 Task: Check the average views per listing of furnished in the last 3 years.
Action: Mouse moved to (841, 192)
Screenshot: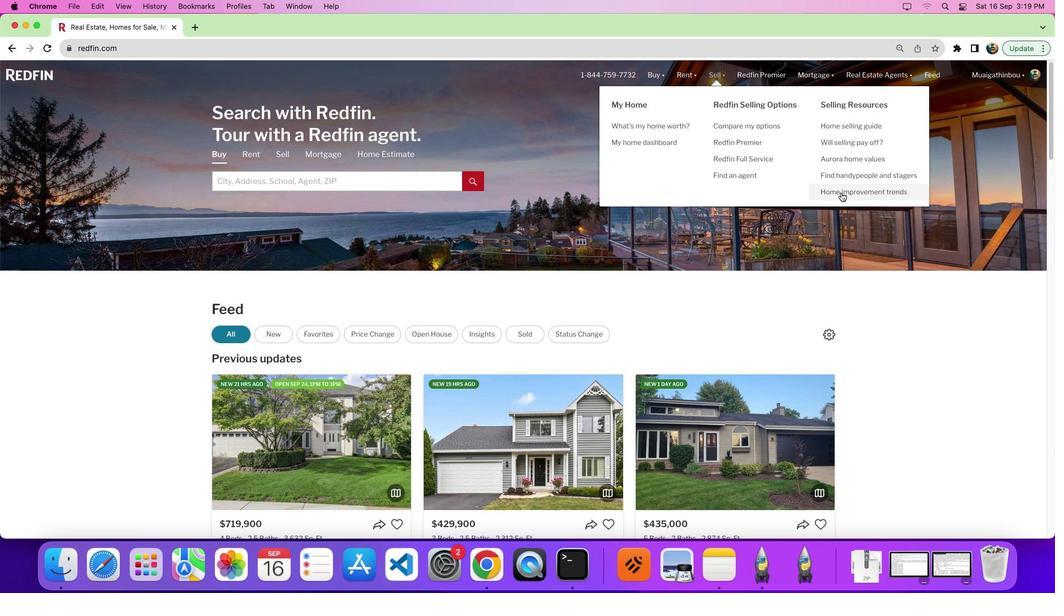 
Action: Mouse pressed left at (841, 192)
Screenshot: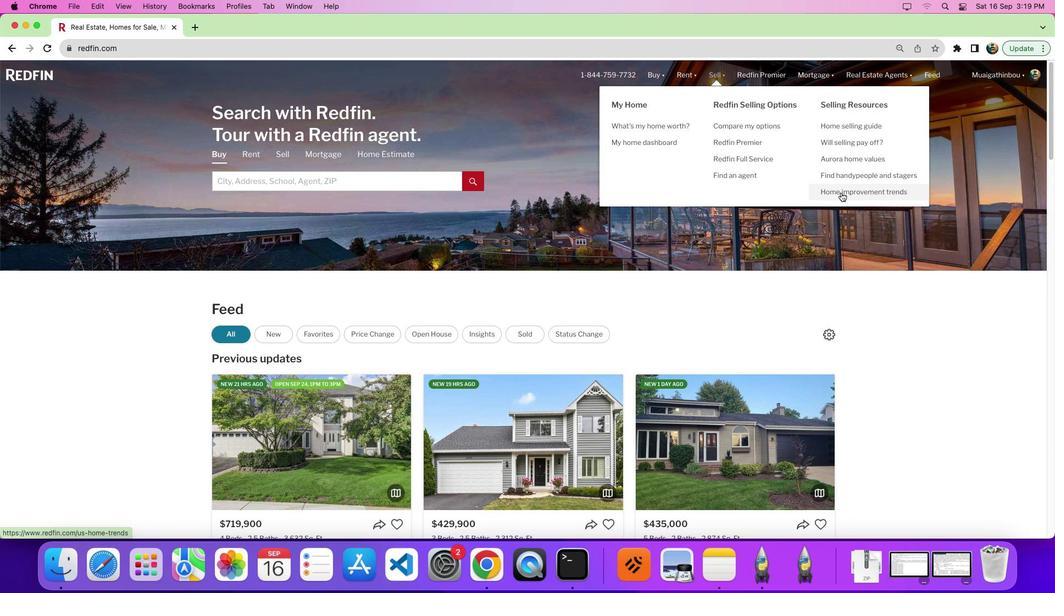 
Action: Mouse pressed left at (841, 192)
Screenshot: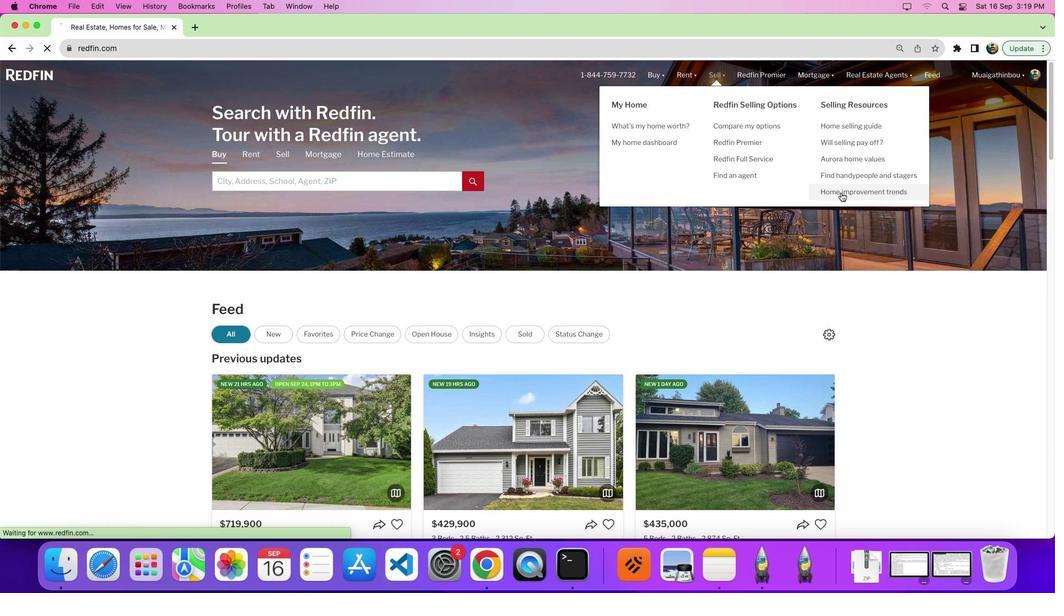 
Action: Mouse moved to (289, 212)
Screenshot: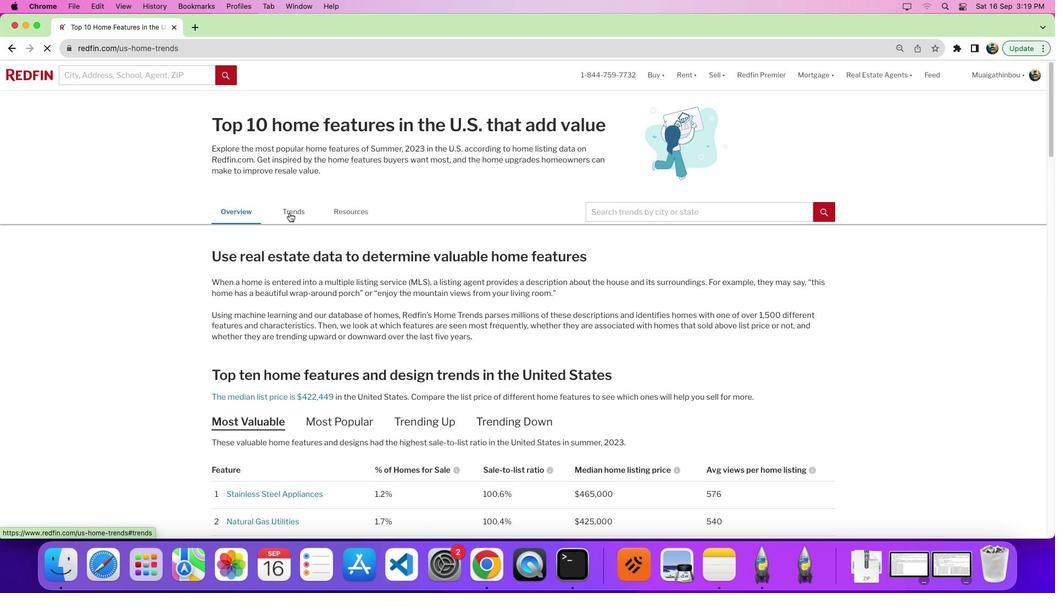 
Action: Mouse pressed left at (289, 212)
Screenshot: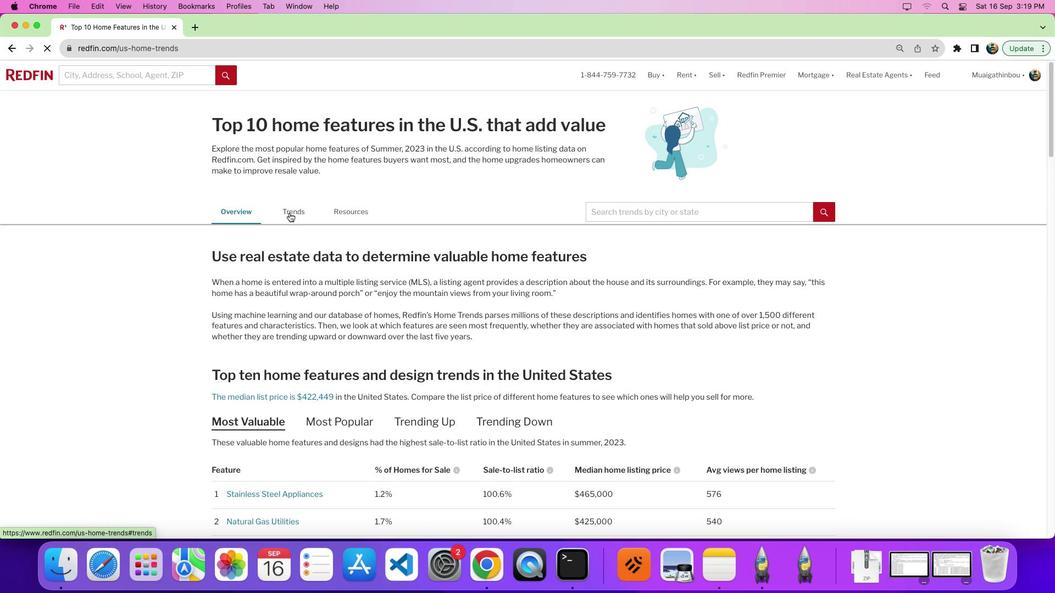 
Action: Mouse moved to (523, 235)
Screenshot: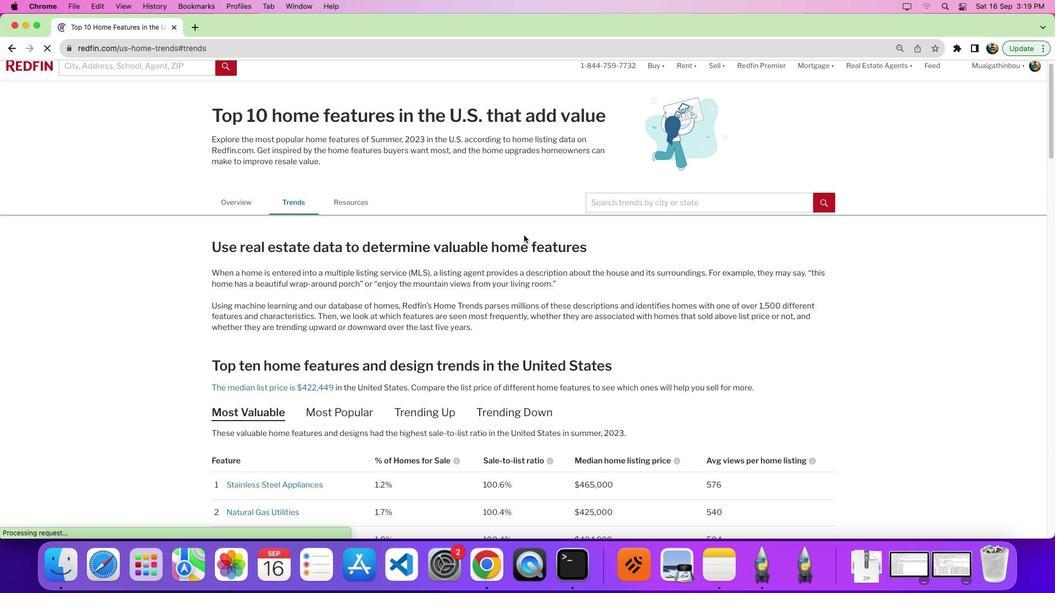 
Action: Mouse scrolled (523, 235) with delta (0, 0)
Screenshot: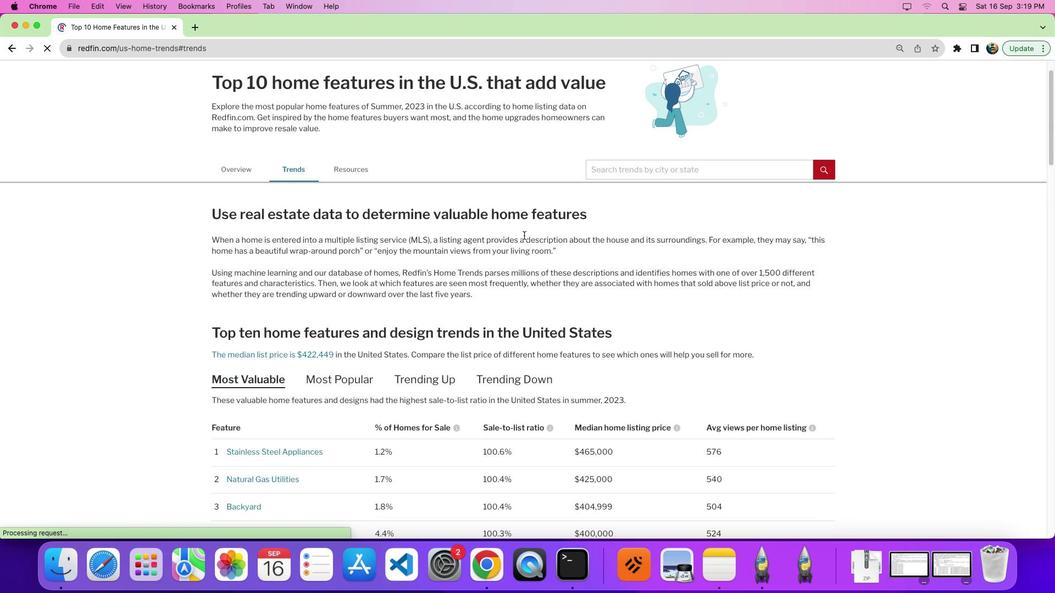 
Action: Mouse scrolled (523, 235) with delta (0, 0)
Screenshot: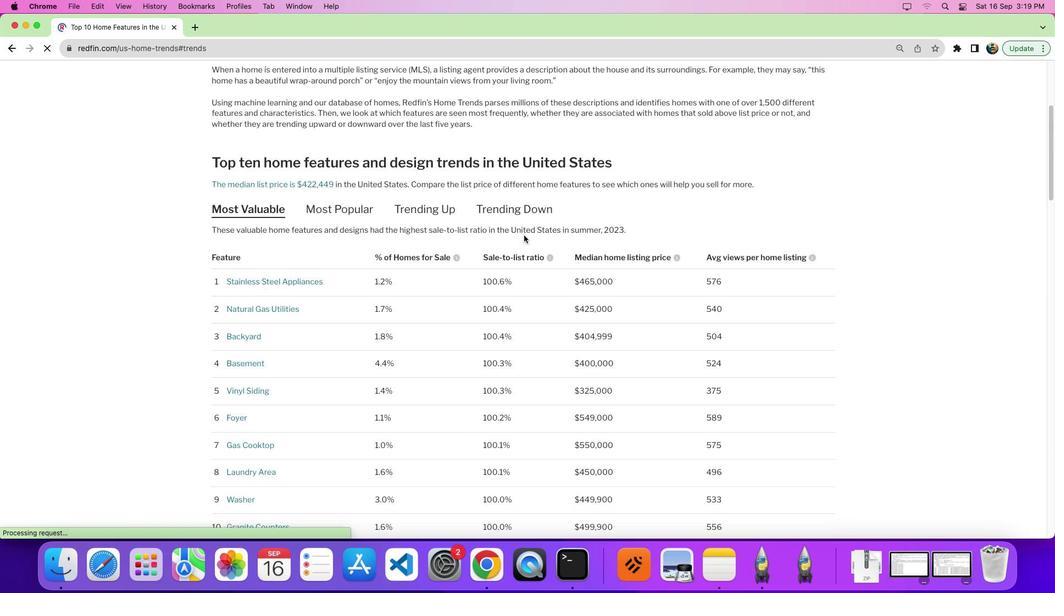 
Action: Mouse scrolled (523, 235) with delta (0, -4)
Screenshot: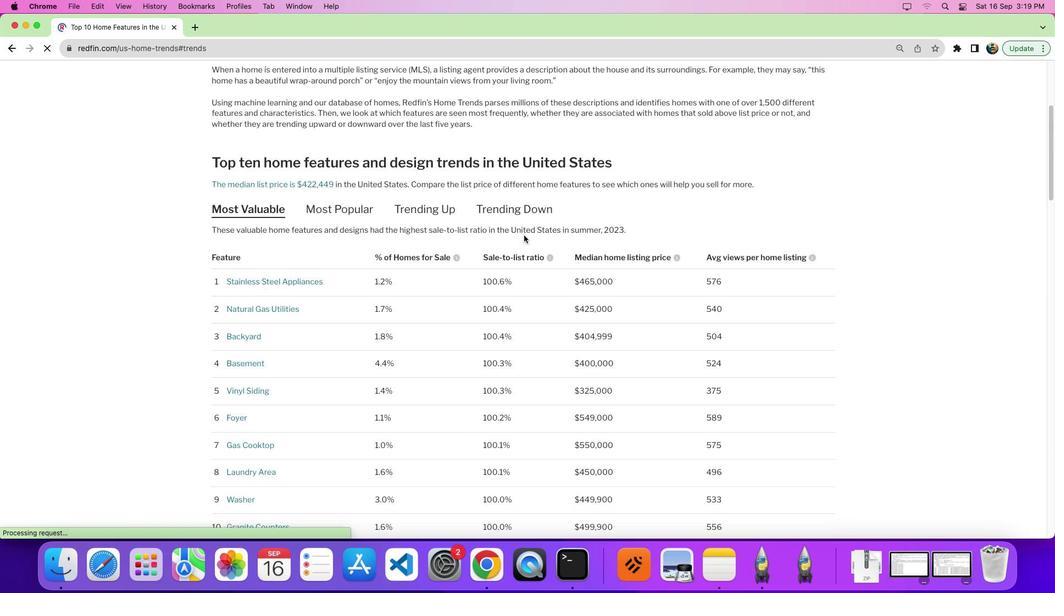
Action: Mouse moved to (524, 235)
Screenshot: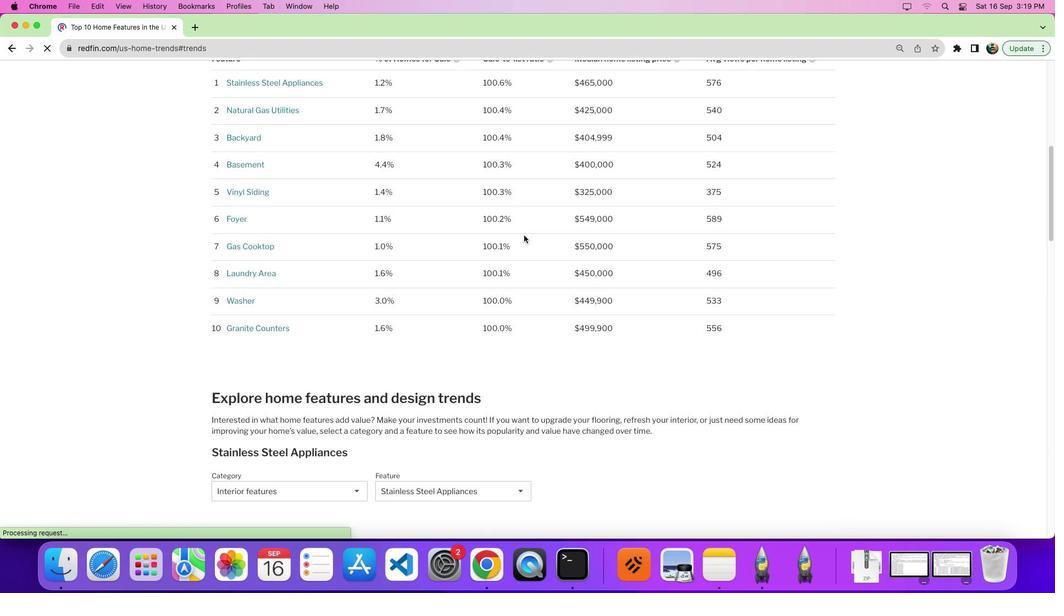 
Action: Mouse scrolled (524, 235) with delta (0, -5)
Screenshot: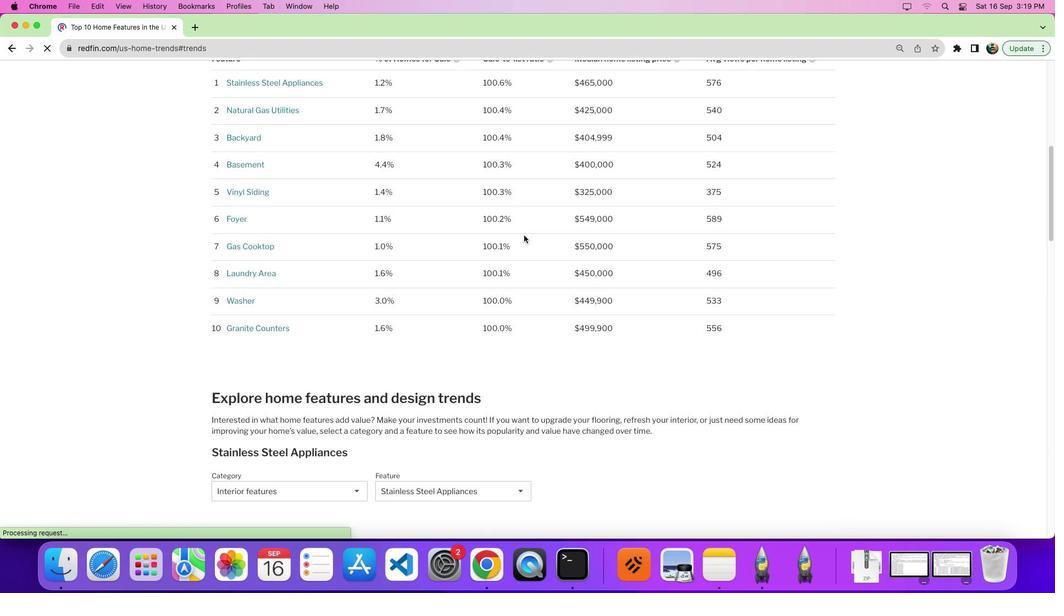 
Action: Mouse scrolled (524, 235) with delta (0, 0)
Screenshot: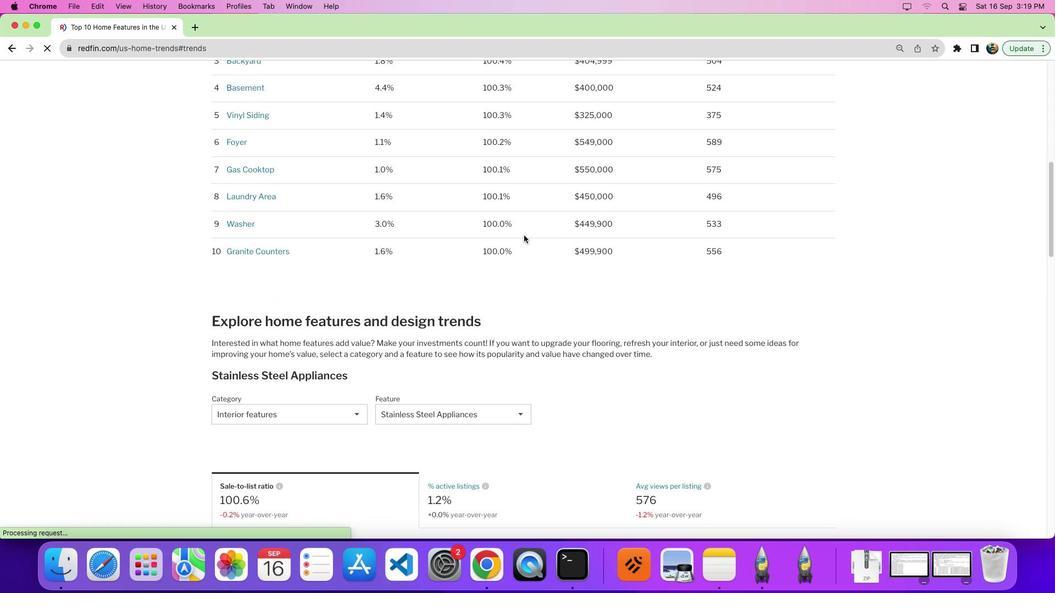 
Action: Mouse scrolled (524, 235) with delta (0, 0)
Screenshot: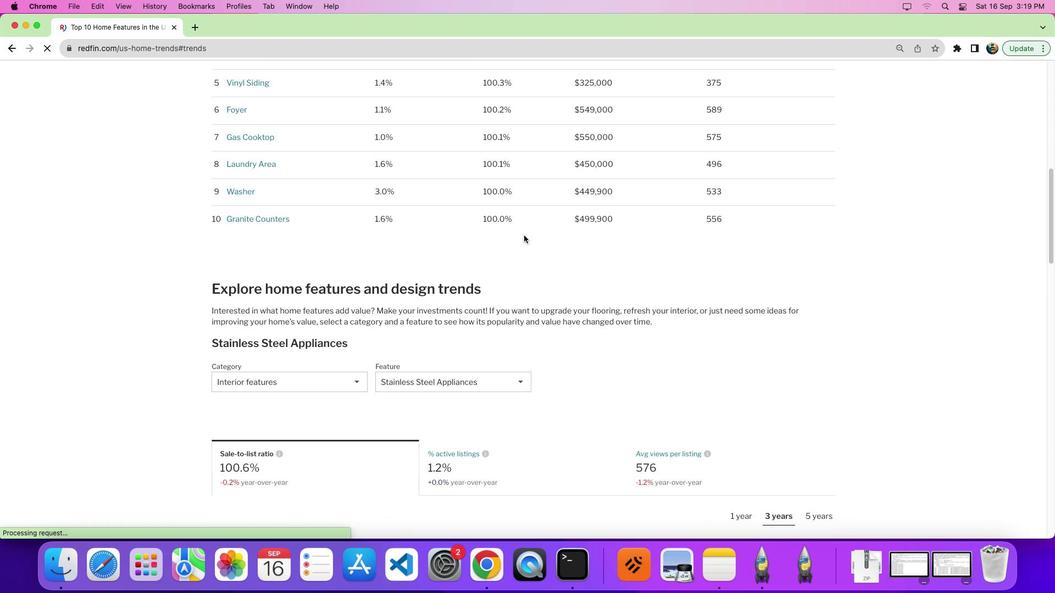 
Action: Mouse scrolled (524, 235) with delta (0, -3)
Screenshot: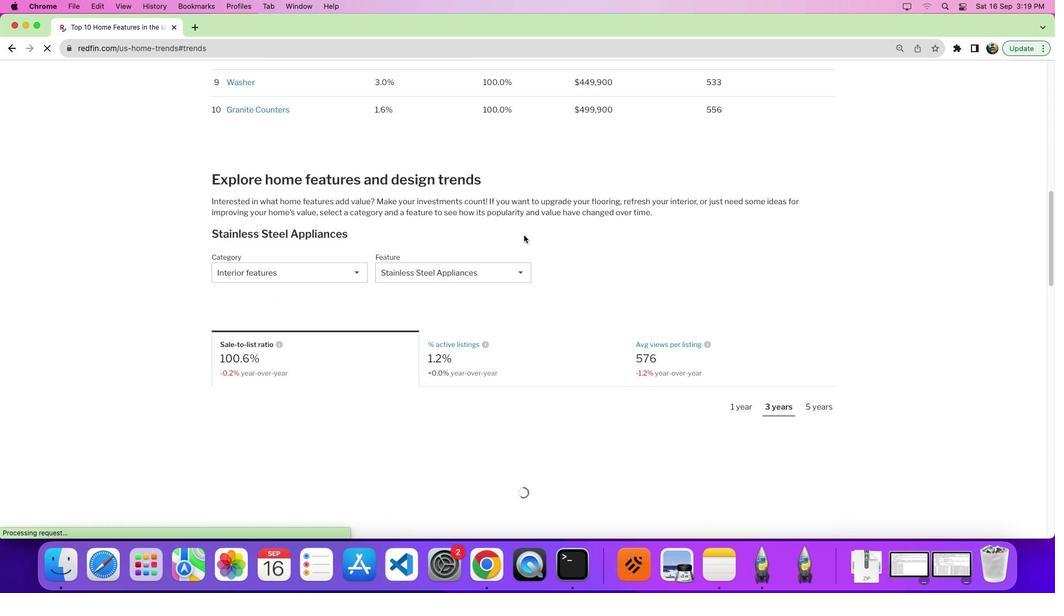 
Action: Mouse moved to (429, 223)
Screenshot: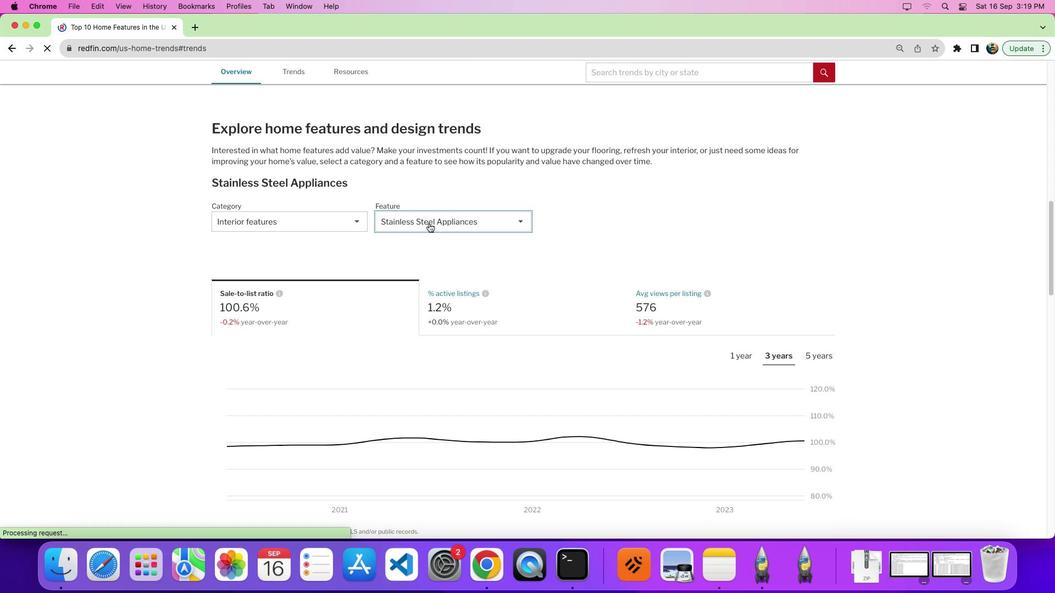
Action: Mouse pressed left at (429, 223)
Screenshot: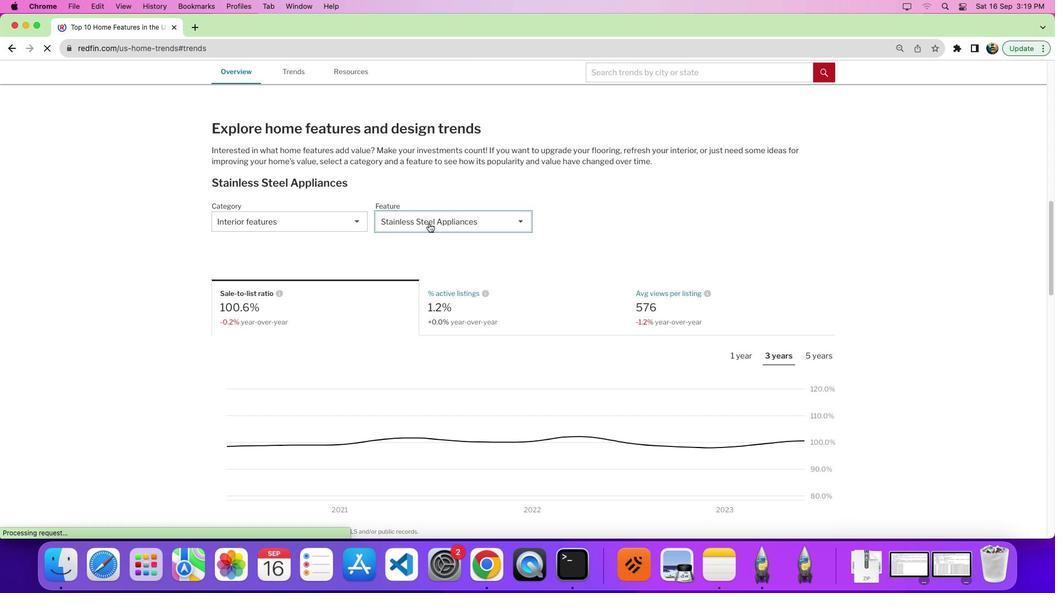 
Action: Mouse moved to (527, 284)
Screenshot: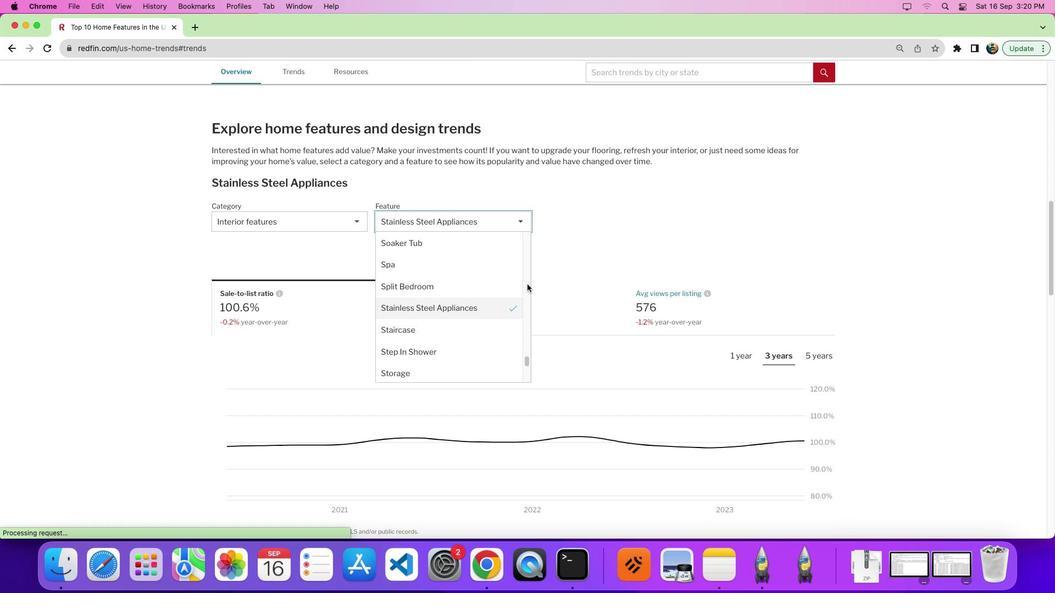 
Action: Mouse pressed left at (527, 284)
Screenshot: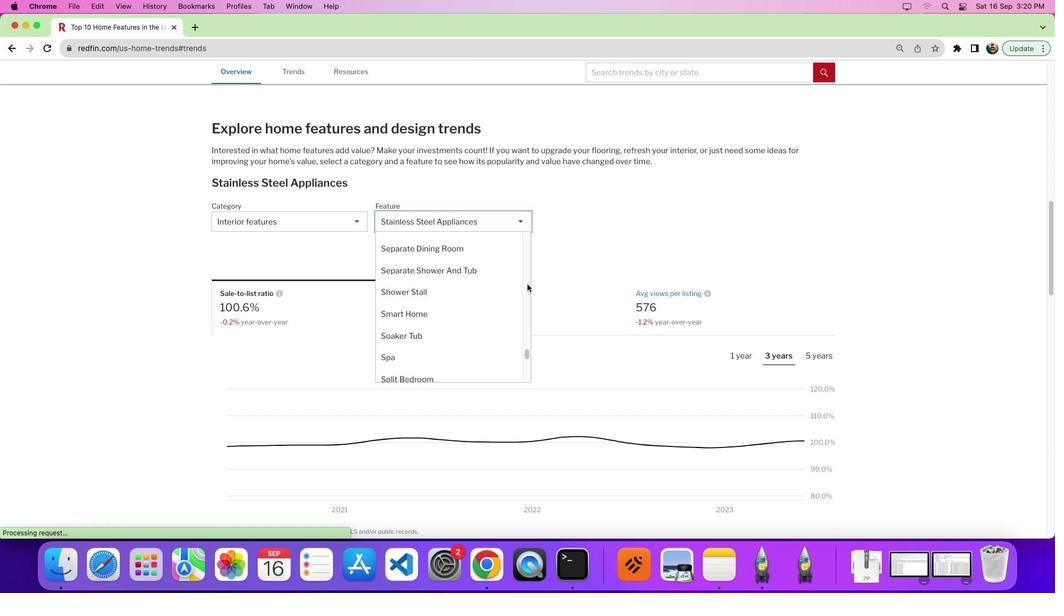 
Action: Mouse moved to (529, 289)
Screenshot: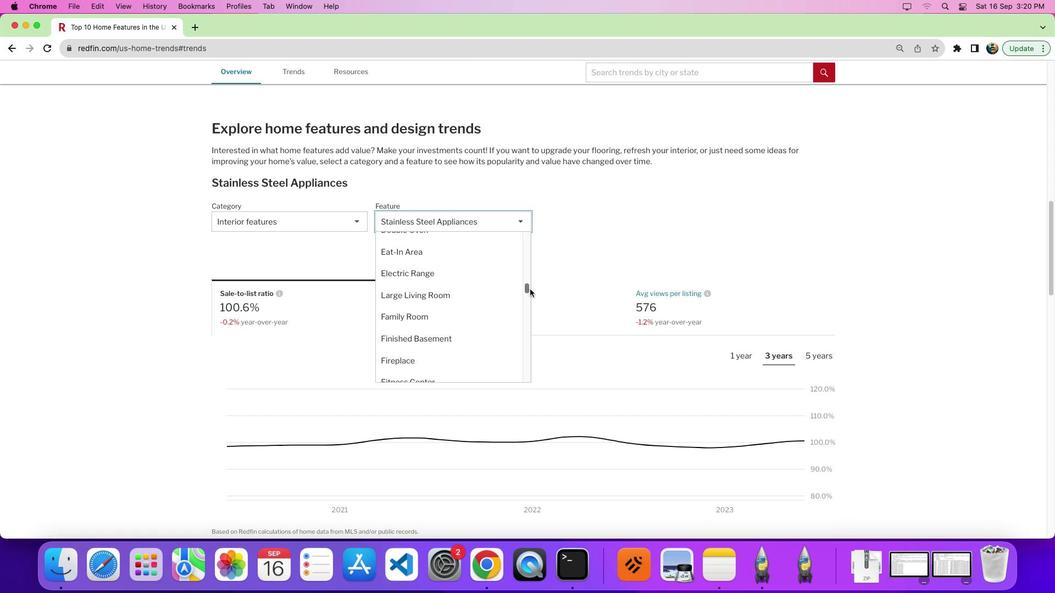 
Action: Mouse pressed left at (529, 289)
Screenshot: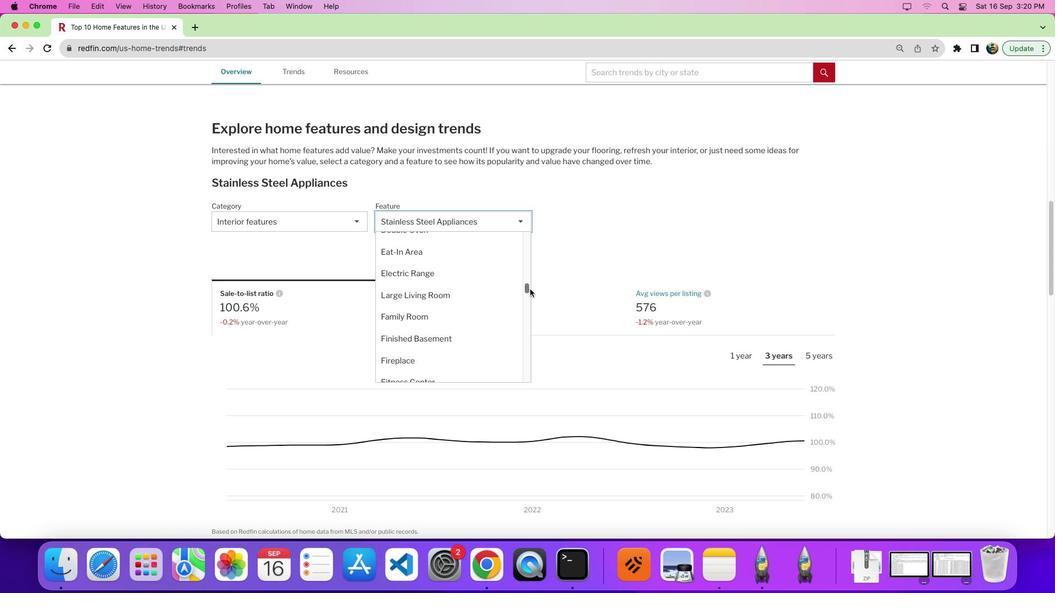 
Action: Mouse moved to (531, 294)
Screenshot: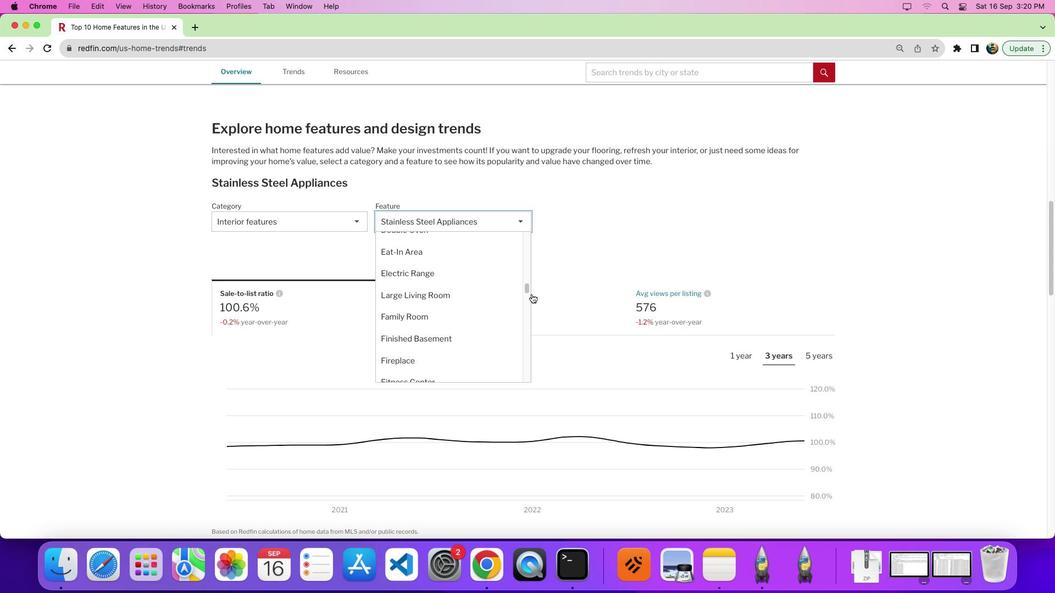 
Action: Mouse pressed left at (531, 294)
Screenshot: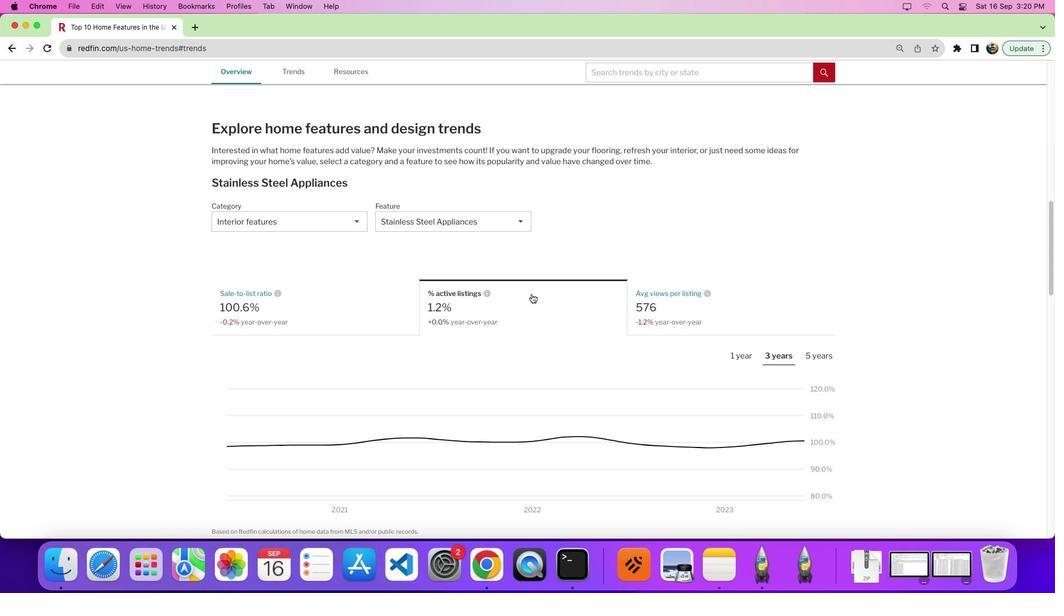 
Action: Mouse moved to (462, 225)
Screenshot: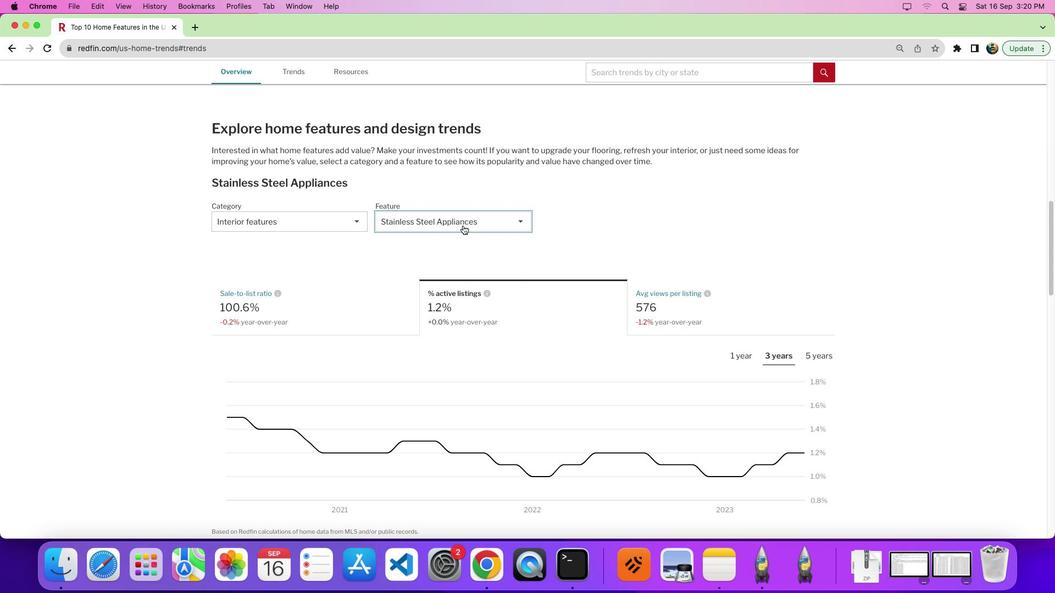 
Action: Mouse pressed left at (462, 225)
Screenshot: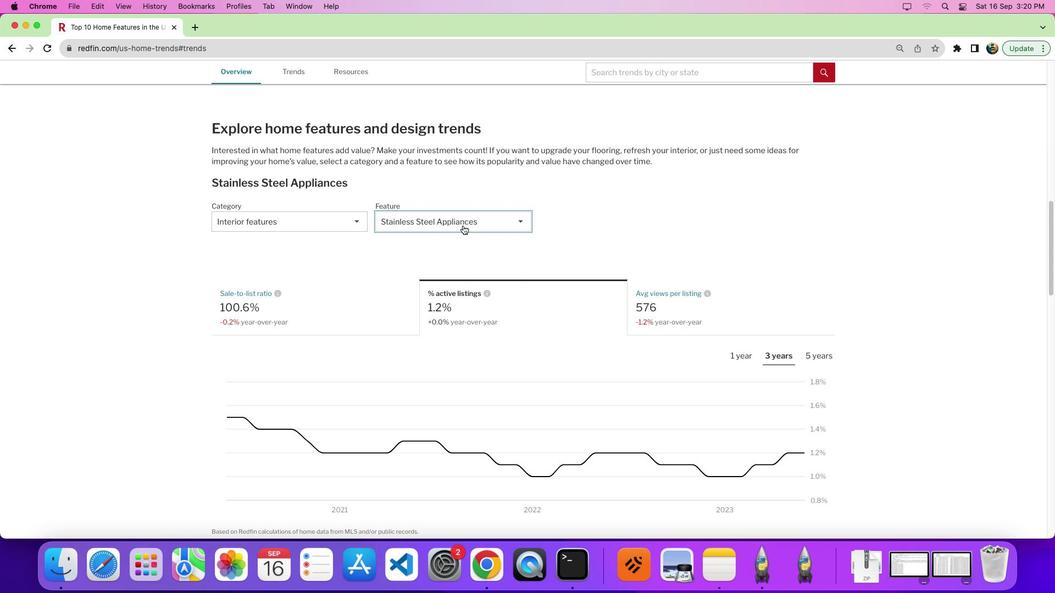 
Action: Mouse moved to (530, 306)
Screenshot: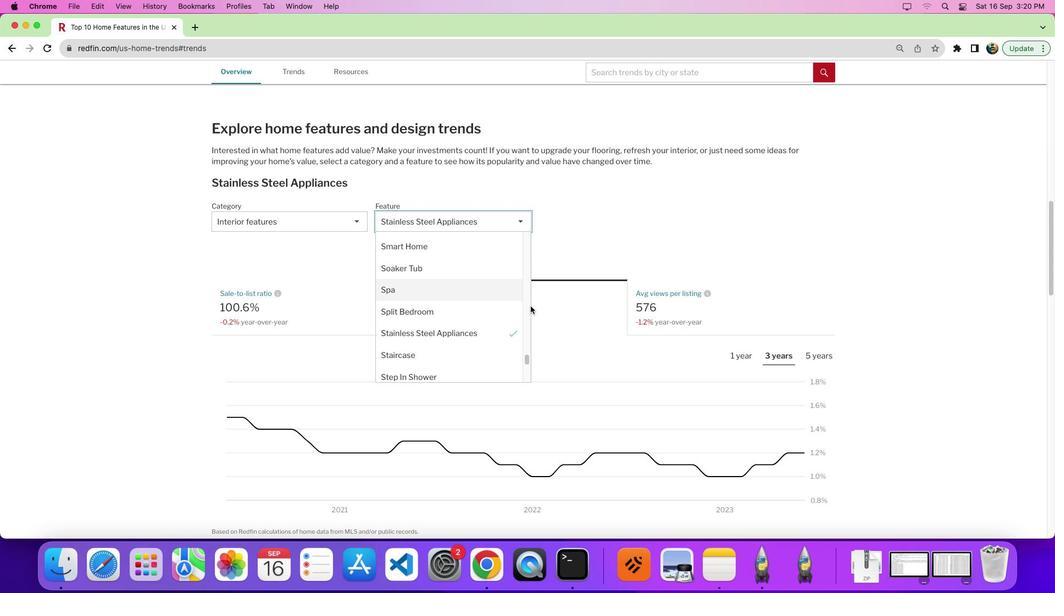 
Action: Mouse pressed left at (530, 306)
Screenshot: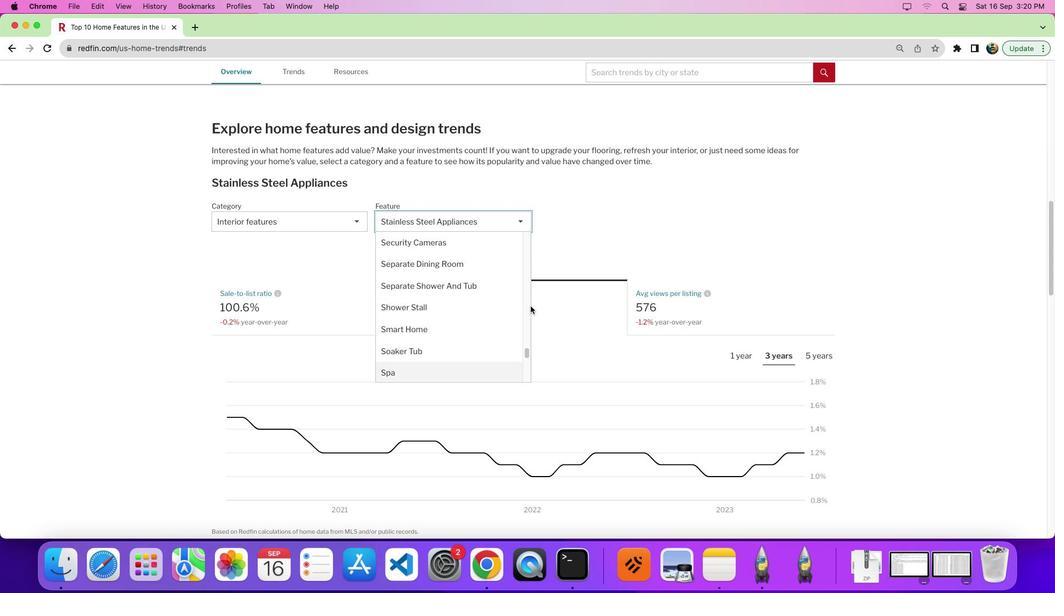 
Action: Mouse moved to (467, 209)
Screenshot: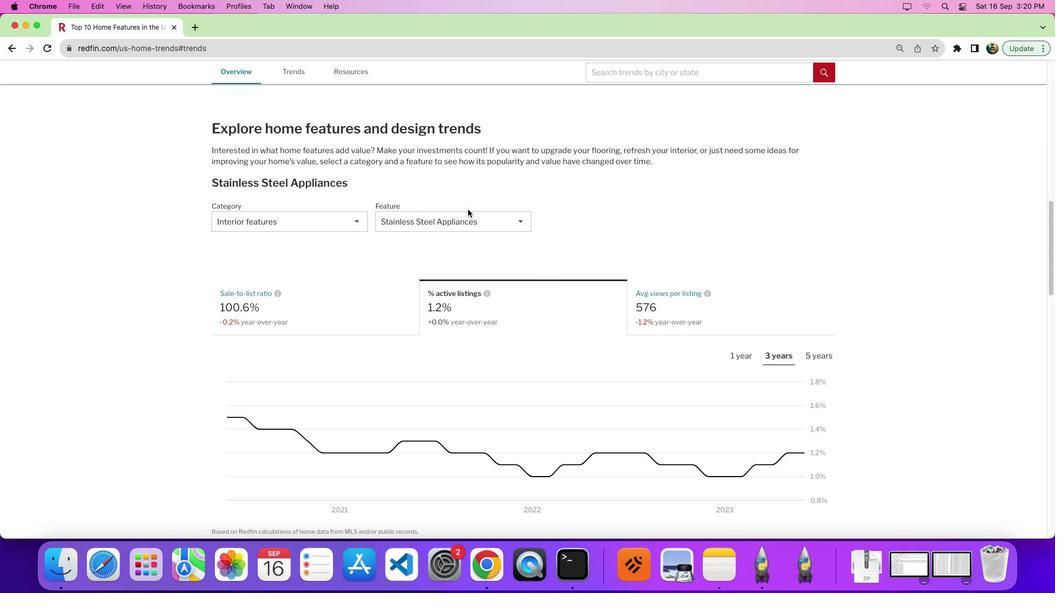 
Action: Mouse pressed left at (467, 209)
Screenshot: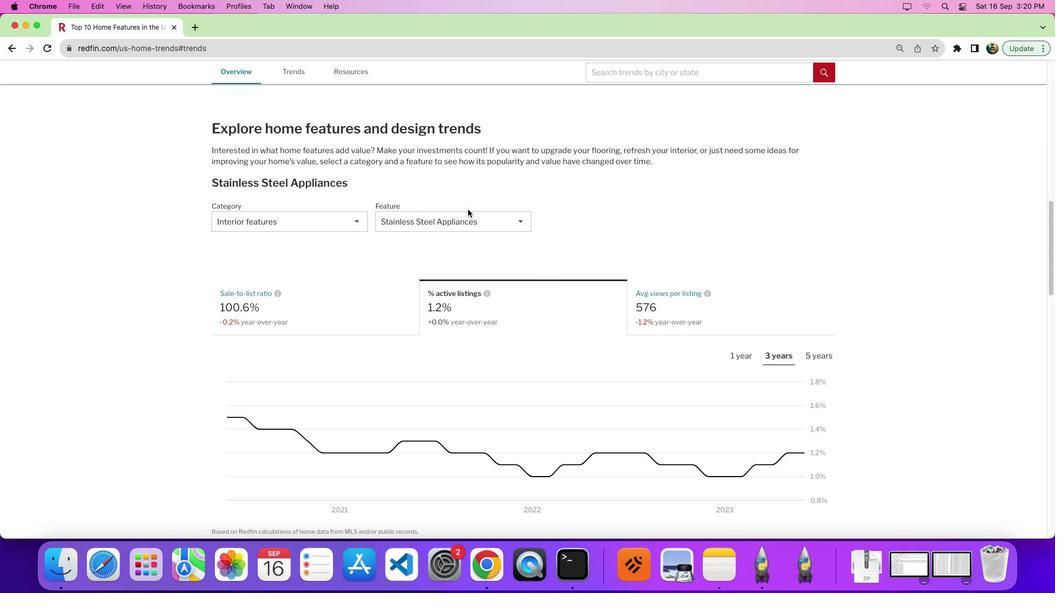 
Action: Mouse moved to (486, 218)
Screenshot: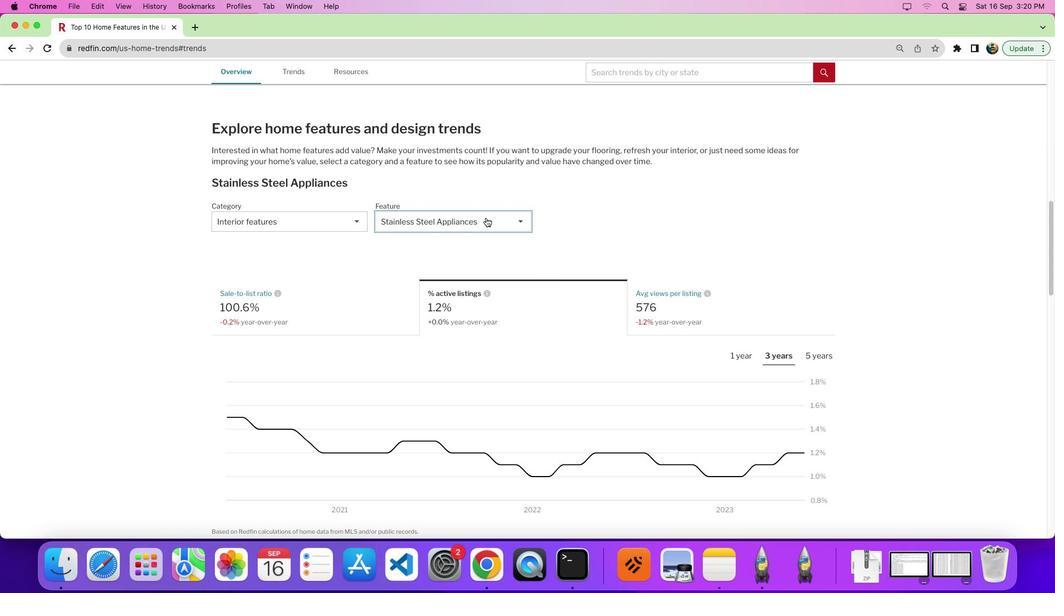 
Action: Mouse pressed left at (486, 218)
Screenshot: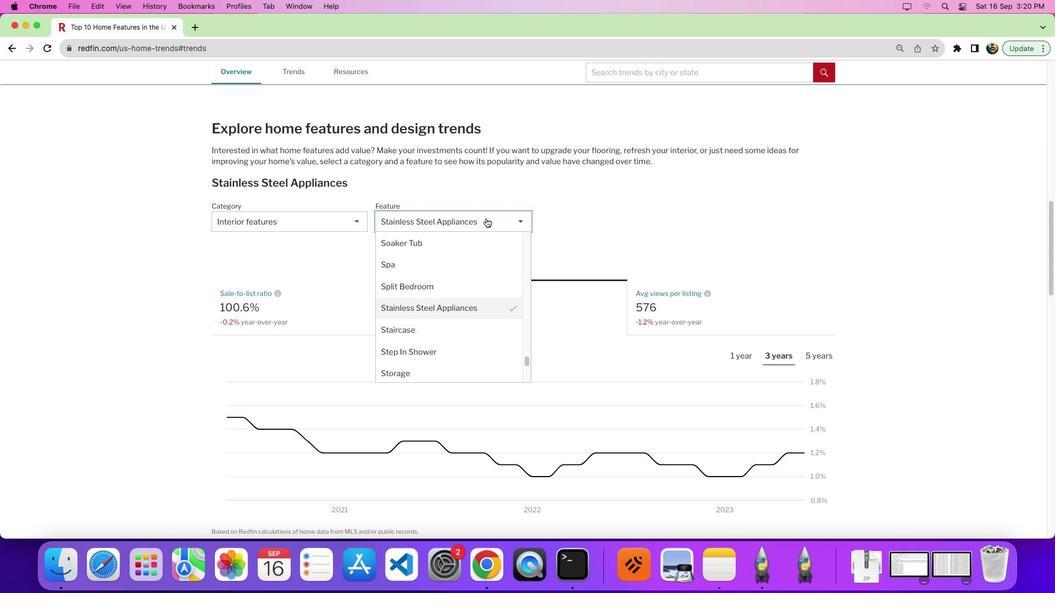 
Action: Mouse moved to (526, 300)
Screenshot: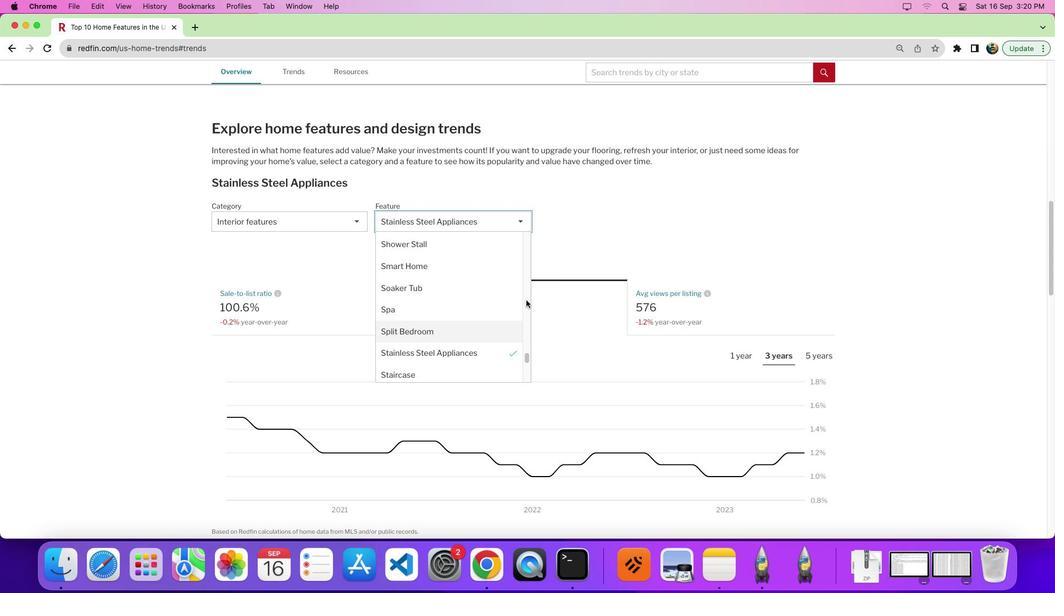 
Action: Mouse pressed left at (526, 300)
Screenshot: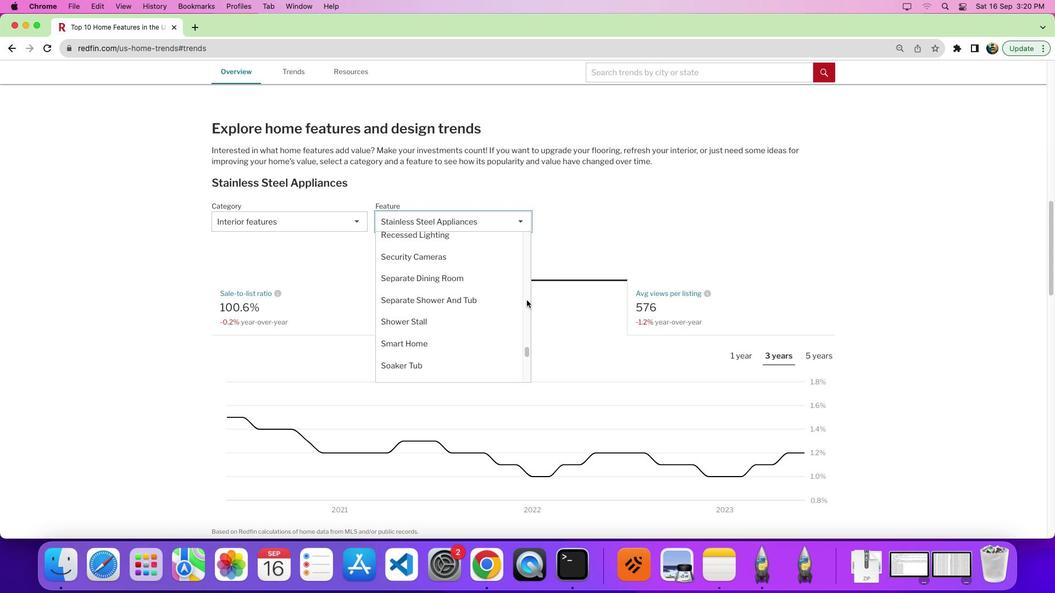 
Action: Mouse moved to (426, 300)
Screenshot: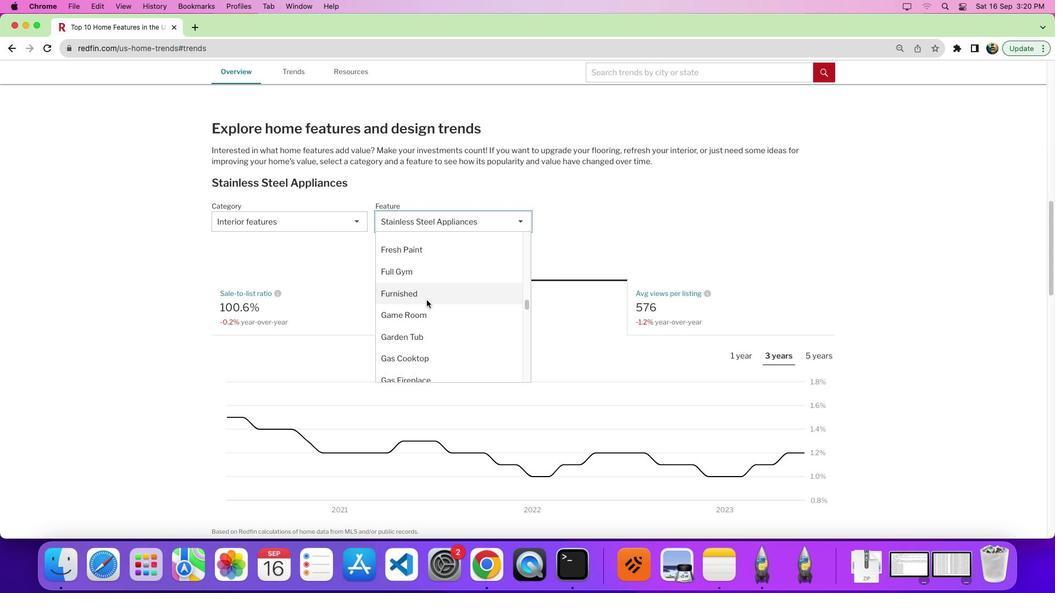 
Action: Mouse pressed left at (426, 300)
Screenshot: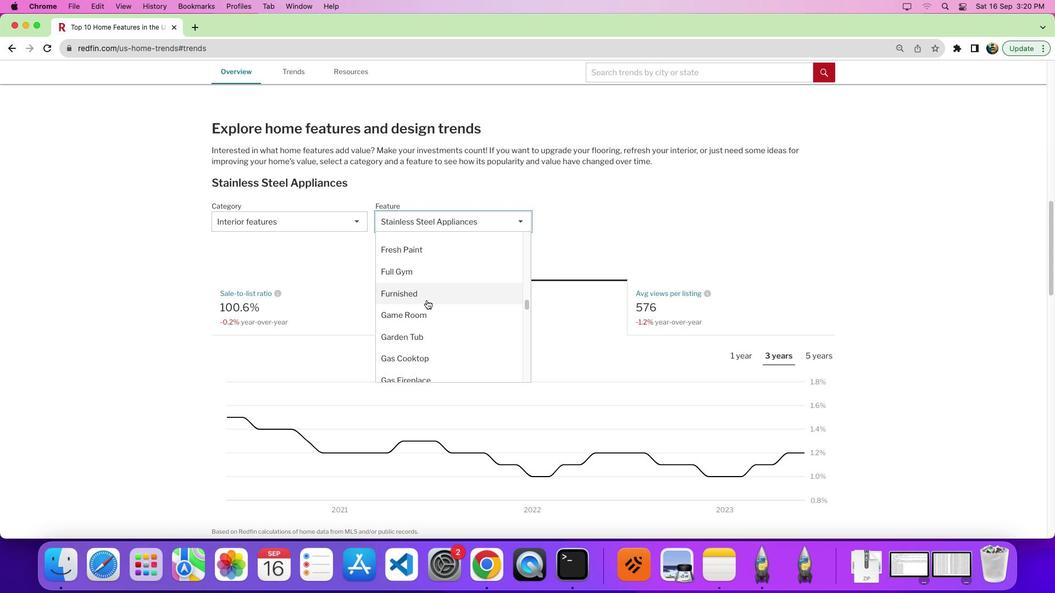 
Action: Mouse moved to (689, 306)
Screenshot: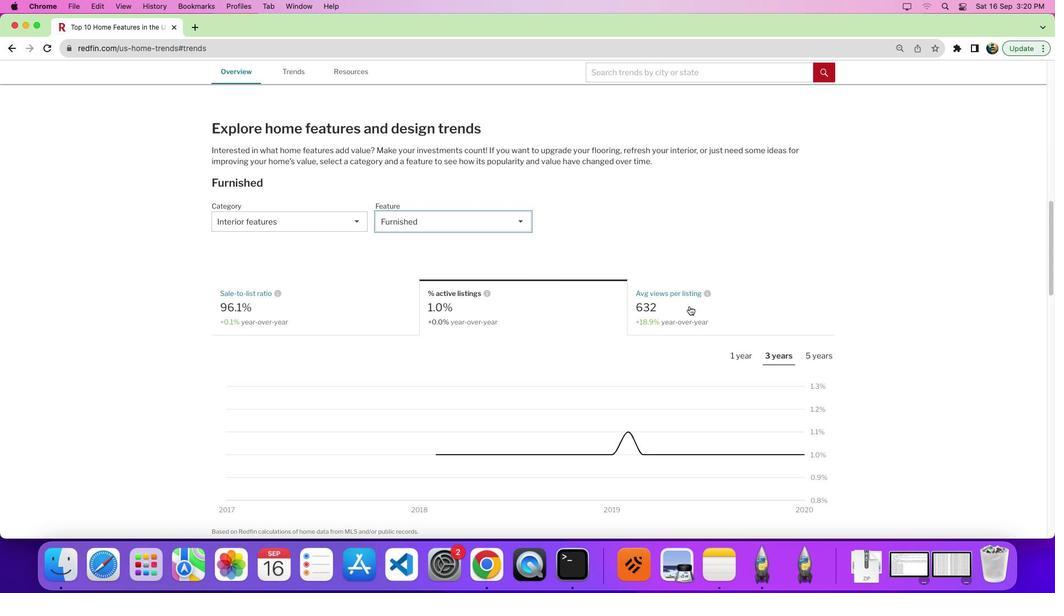 
Action: Mouse scrolled (689, 306) with delta (0, 0)
Screenshot: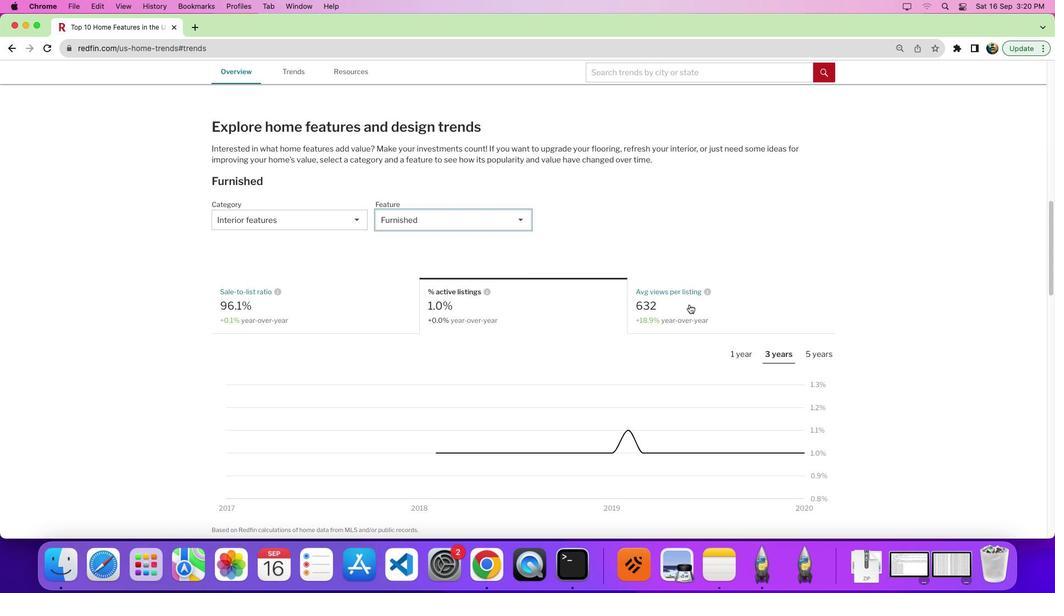 
Action: Mouse moved to (666, 298)
Screenshot: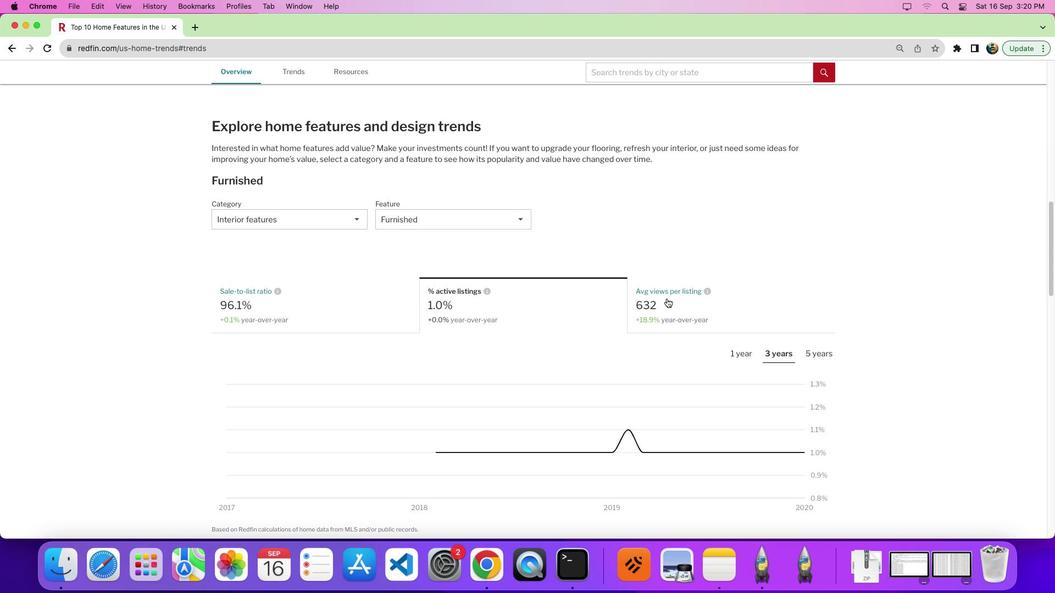 
Action: Mouse pressed left at (666, 298)
Screenshot: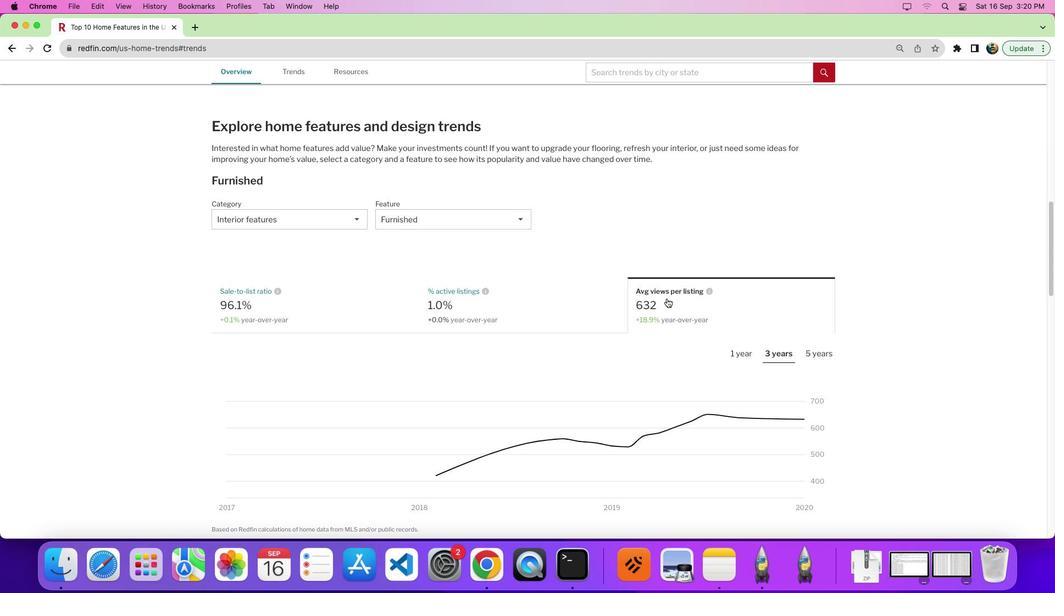 
Action: Mouse moved to (673, 303)
Screenshot: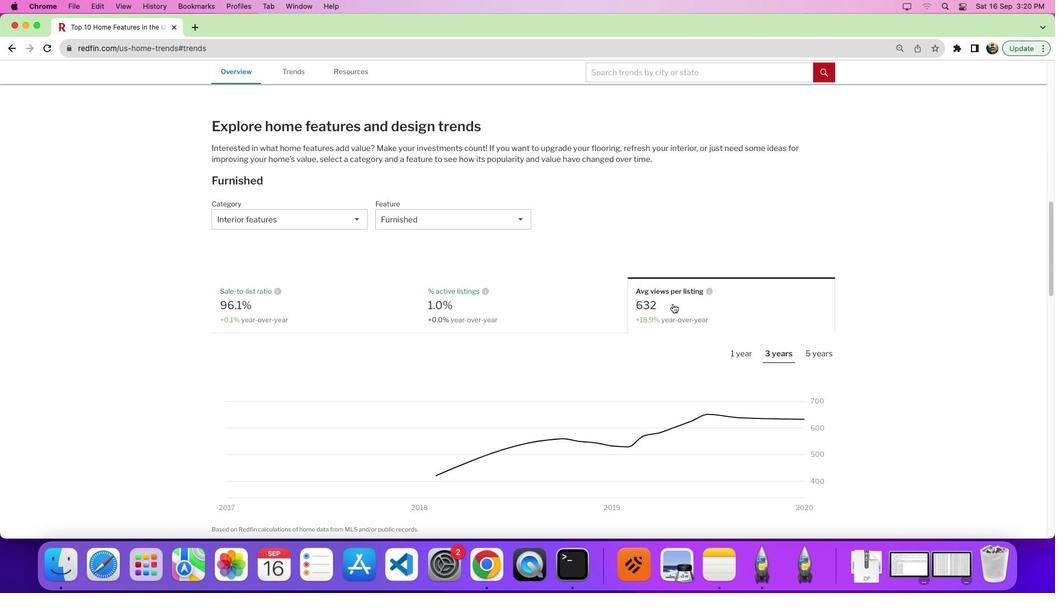
Action: Mouse scrolled (673, 303) with delta (0, 0)
Screenshot: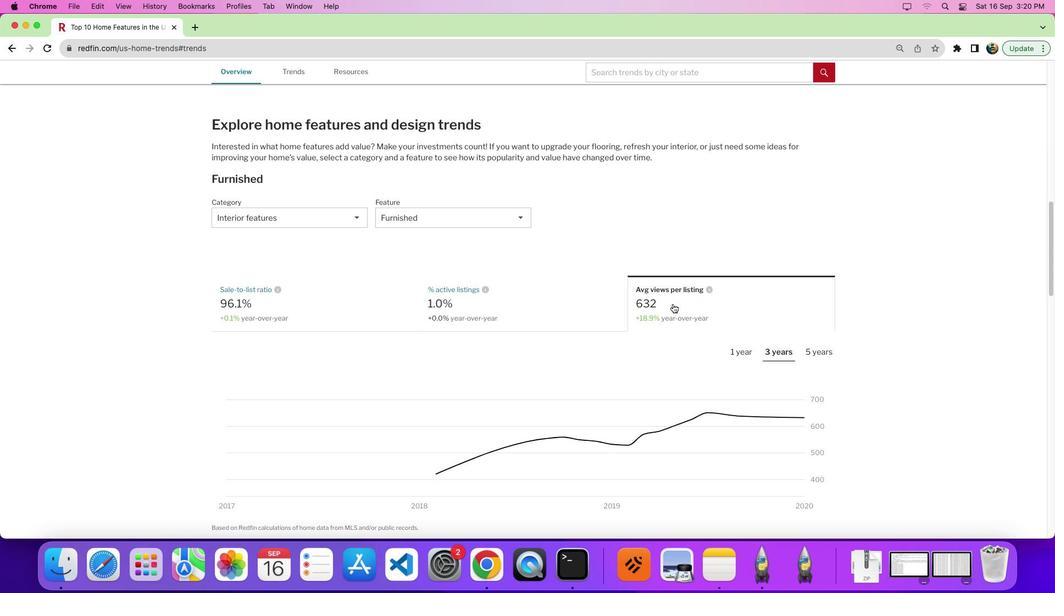 
Action: Mouse scrolled (673, 303) with delta (0, 0)
Screenshot: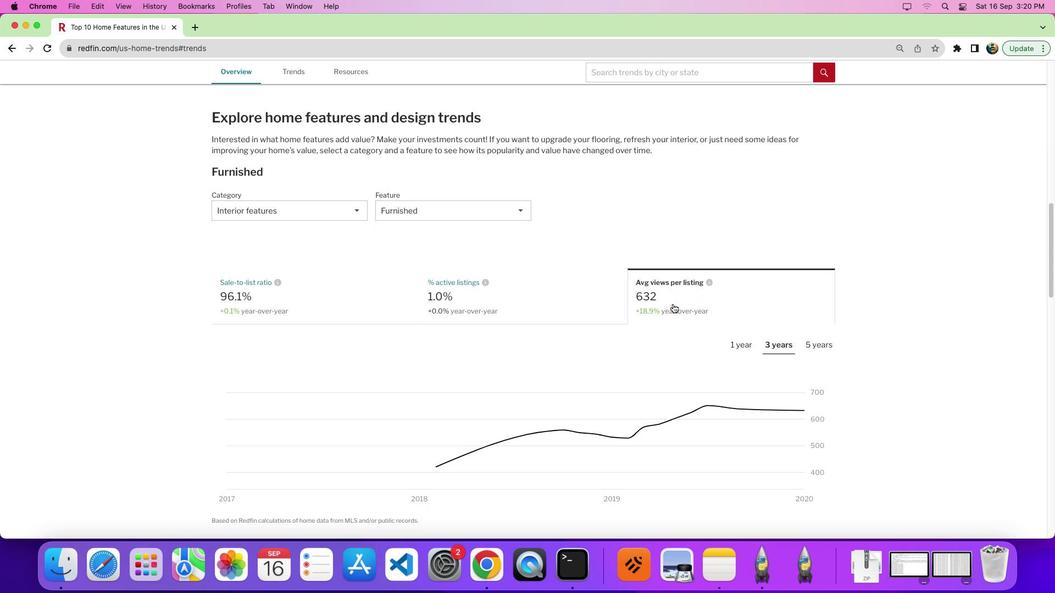 
Action: Mouse scrolled (673, 303) with delta (0, 0)
Screenshot: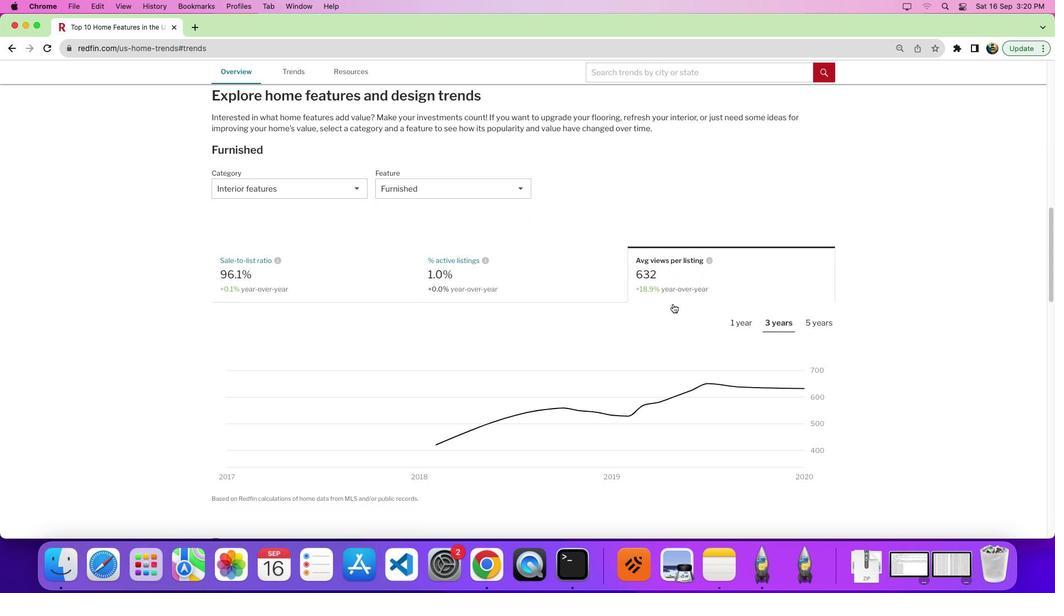 
Action: Mouse moved to (746, 314)
Screenshot: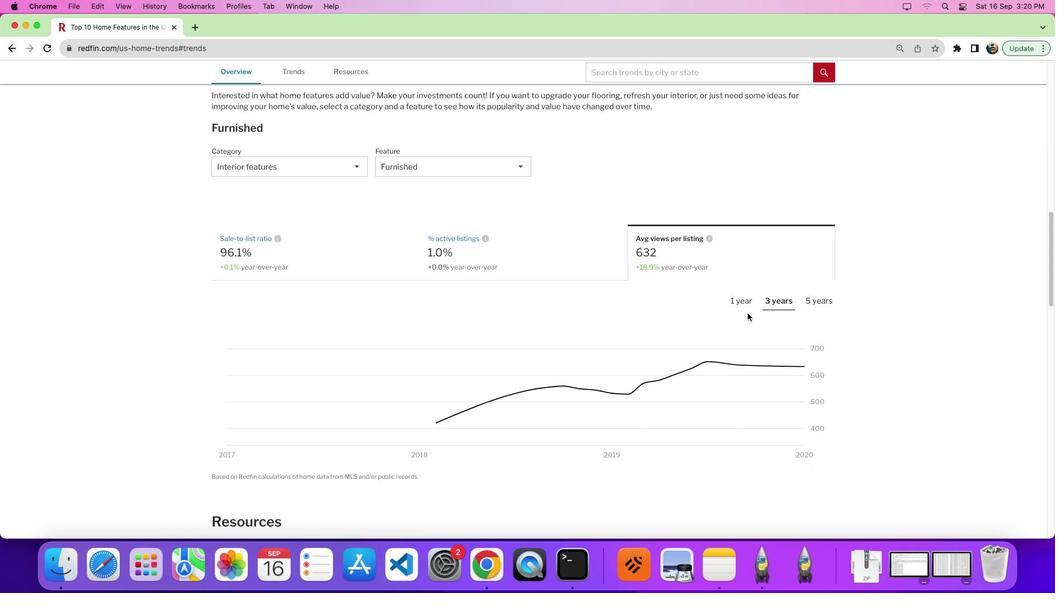 
Action: Mouse scrolled (746, 314) with delta (0, 0)
Screenshot: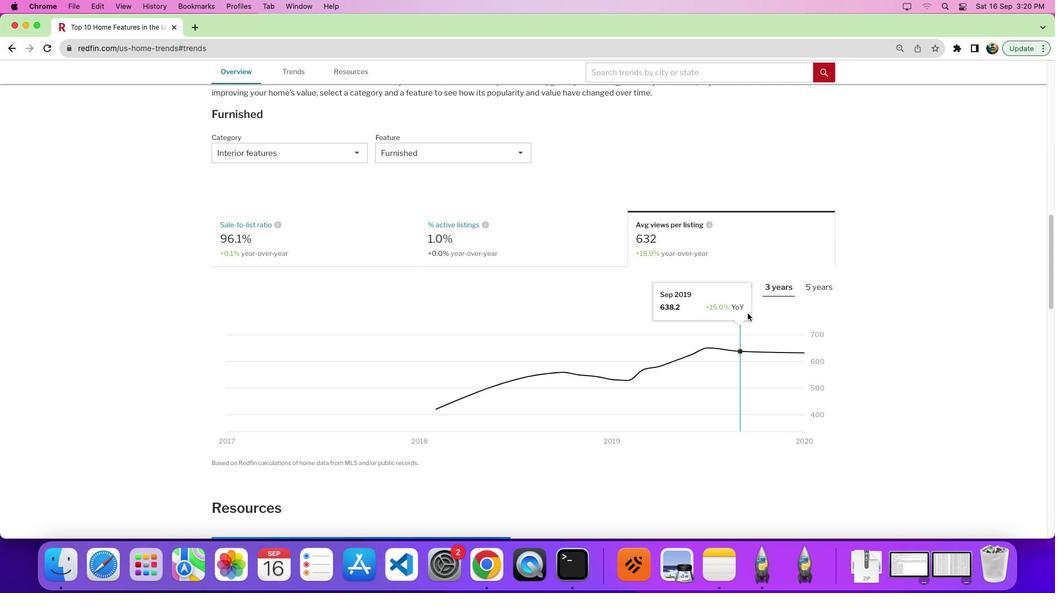 
Action: Mouse scrolled (746, 314) with delta (0, 0)
Screenshot: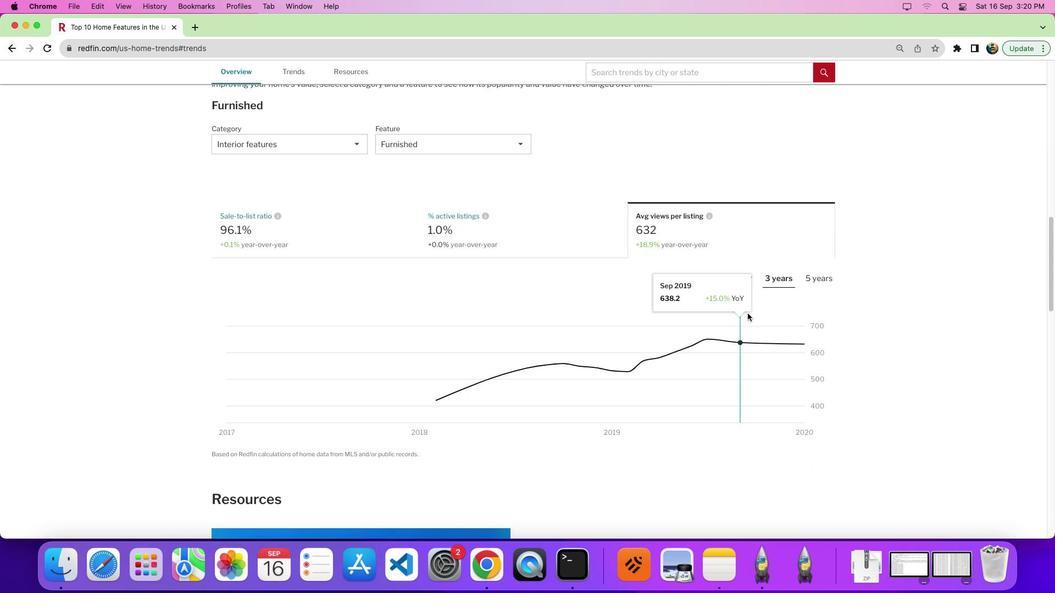 
Action: Mouse moved to (748, 313)
Screenshot: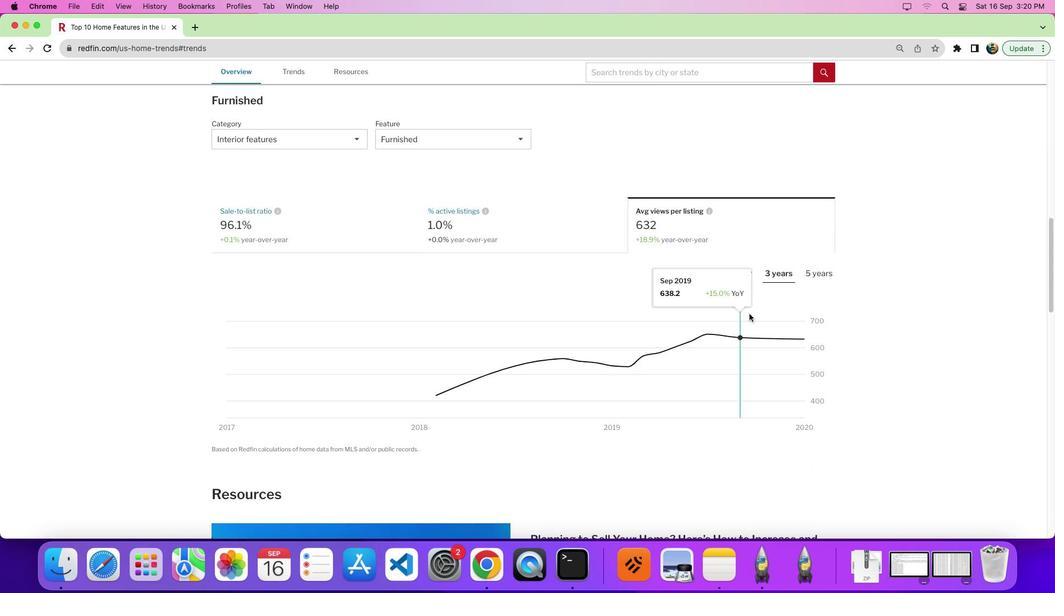 
Action: Mouse scrolled (748, 313) with delta (0, 0)
Screenshot: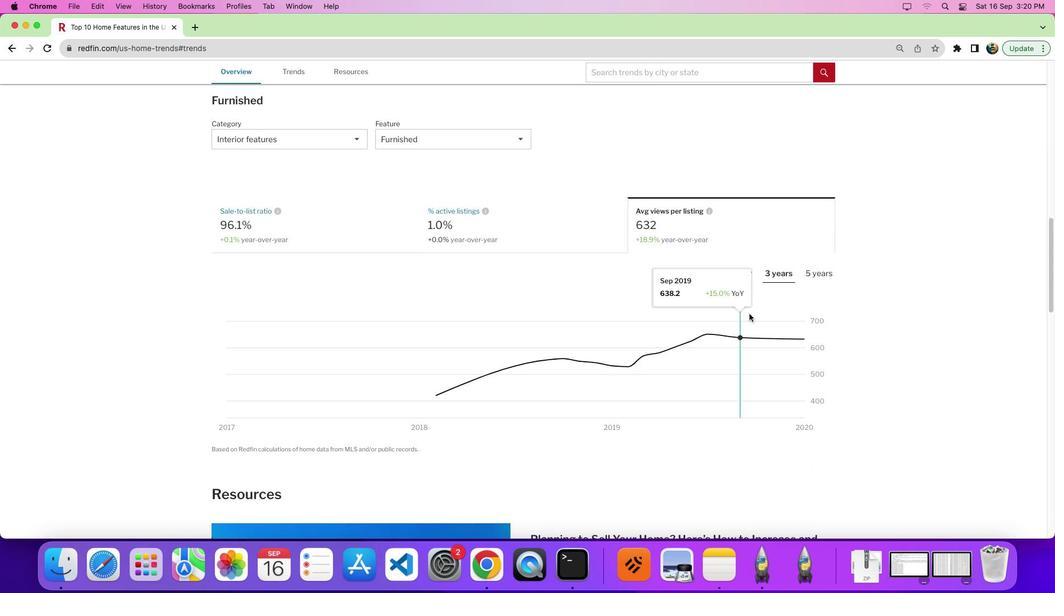 
Action: Mouse moved to (751, 314)
Screenshot: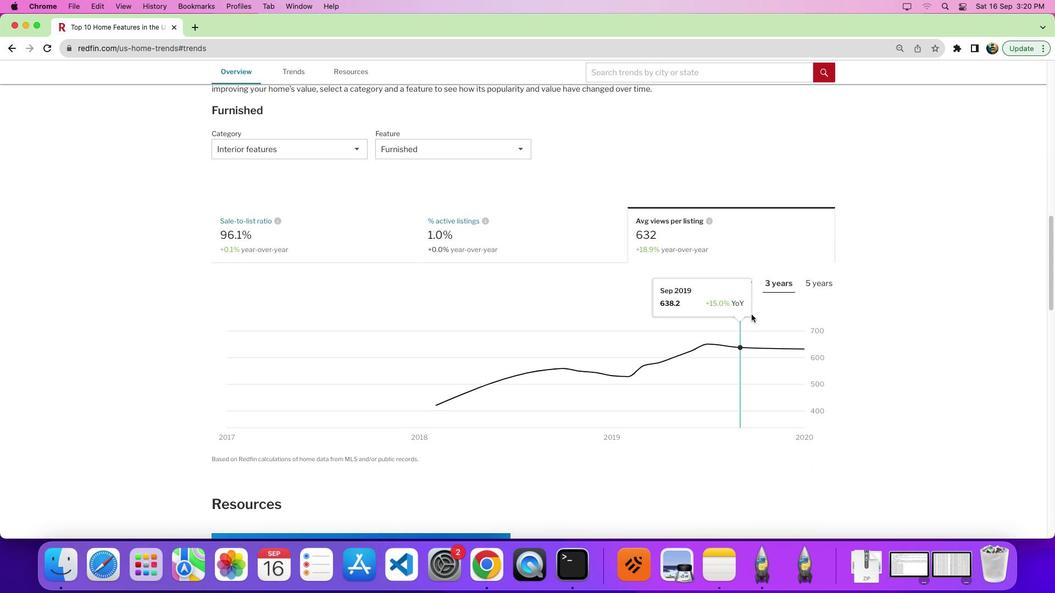 
Action: Mouse scrolled (751, 314) with delta (0, 0)
Screenshot: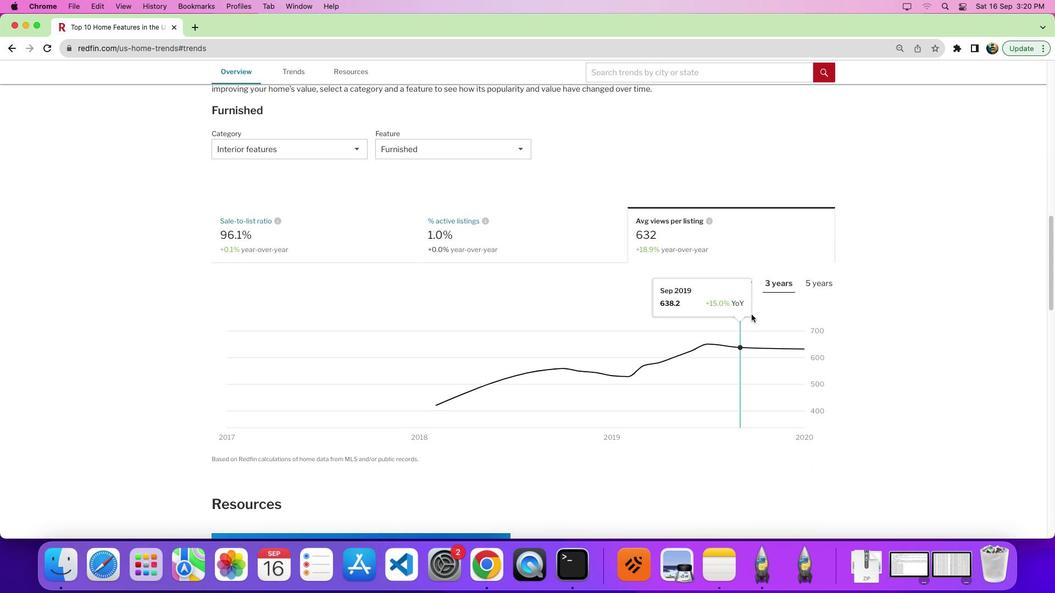 
Action: Mouse moved to (751, 314)
Screenshot: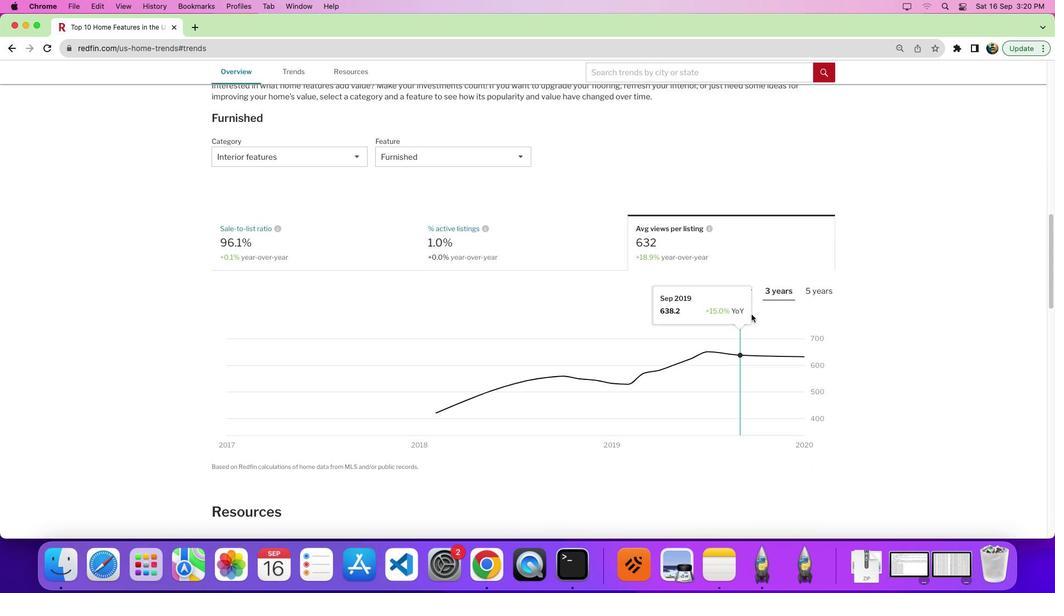 
Action: Mouse scrolled (751, 314) with delta (0, 0)
Screenshot: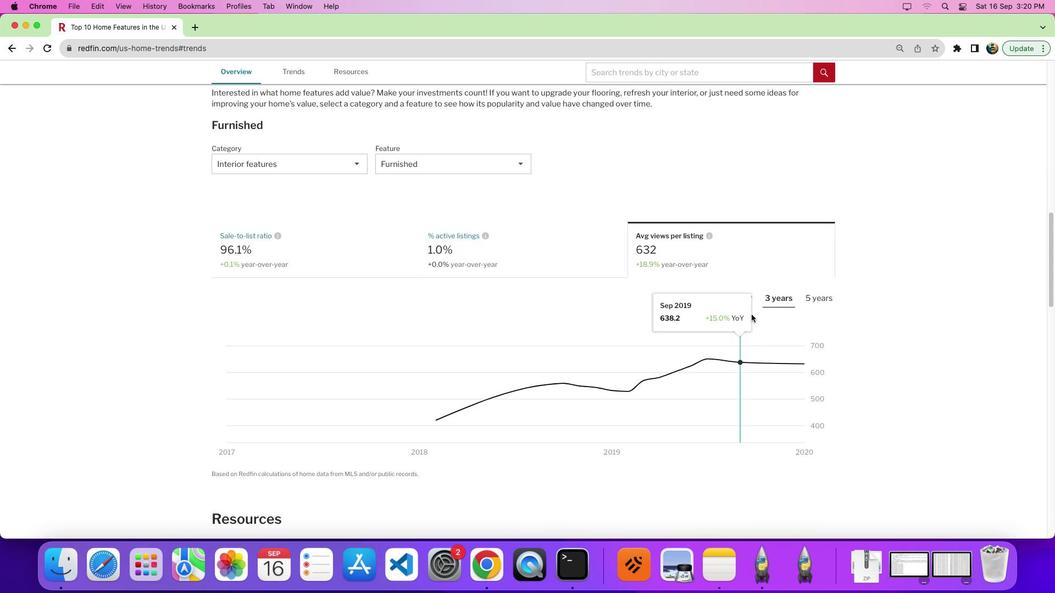 
